 Task: Move the task Create a new online auction platform to the section To-Do in the project AgileKite and sort the tasks in the project by Due Date
Action: Mouse moved to (86, 327)
Screenshot: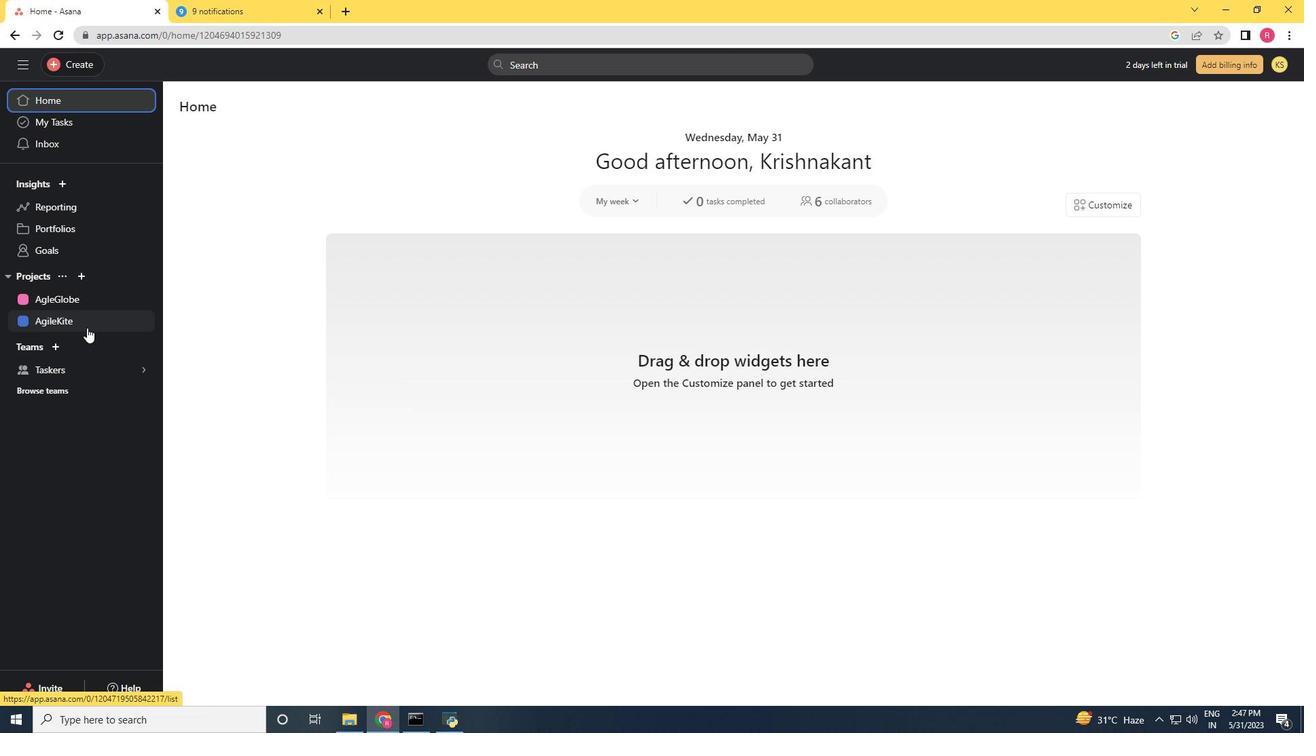 
Action: Mouse pressed left at (86, 327)
Screenshot: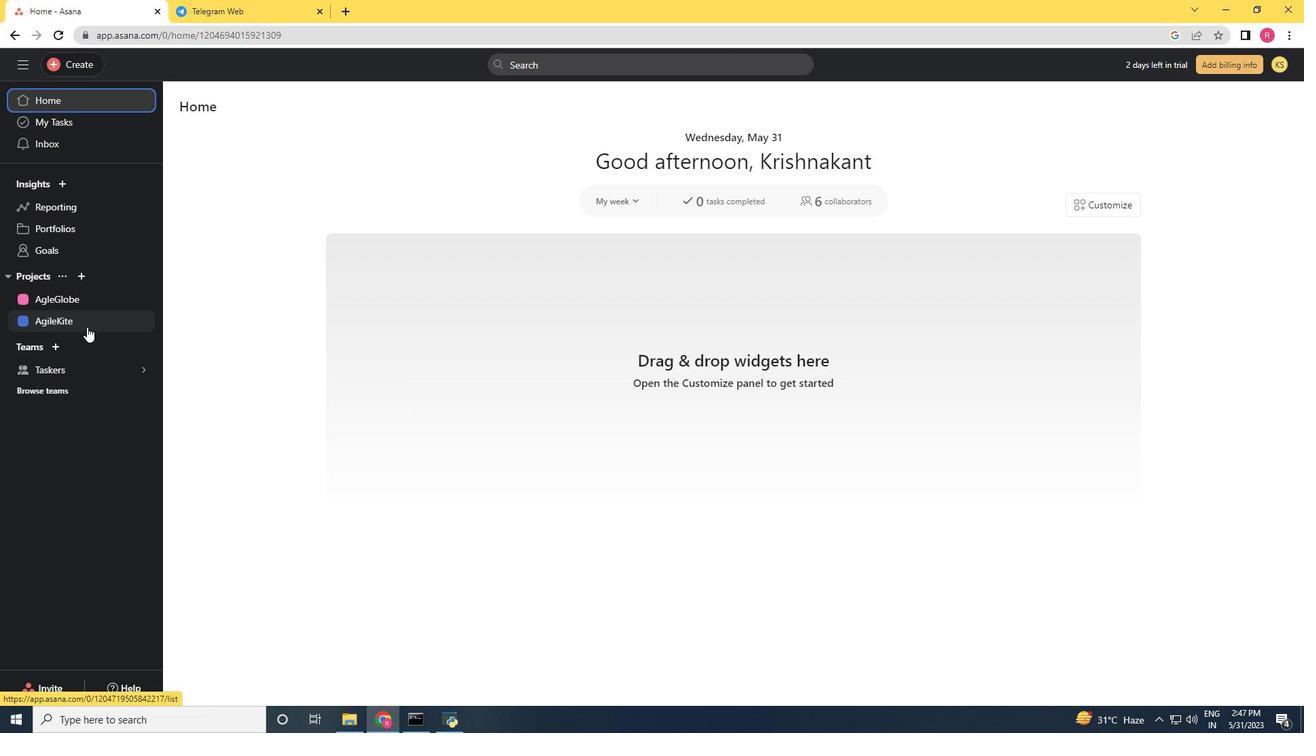
Action: Mouse moved to (91, 323)
Screenshot: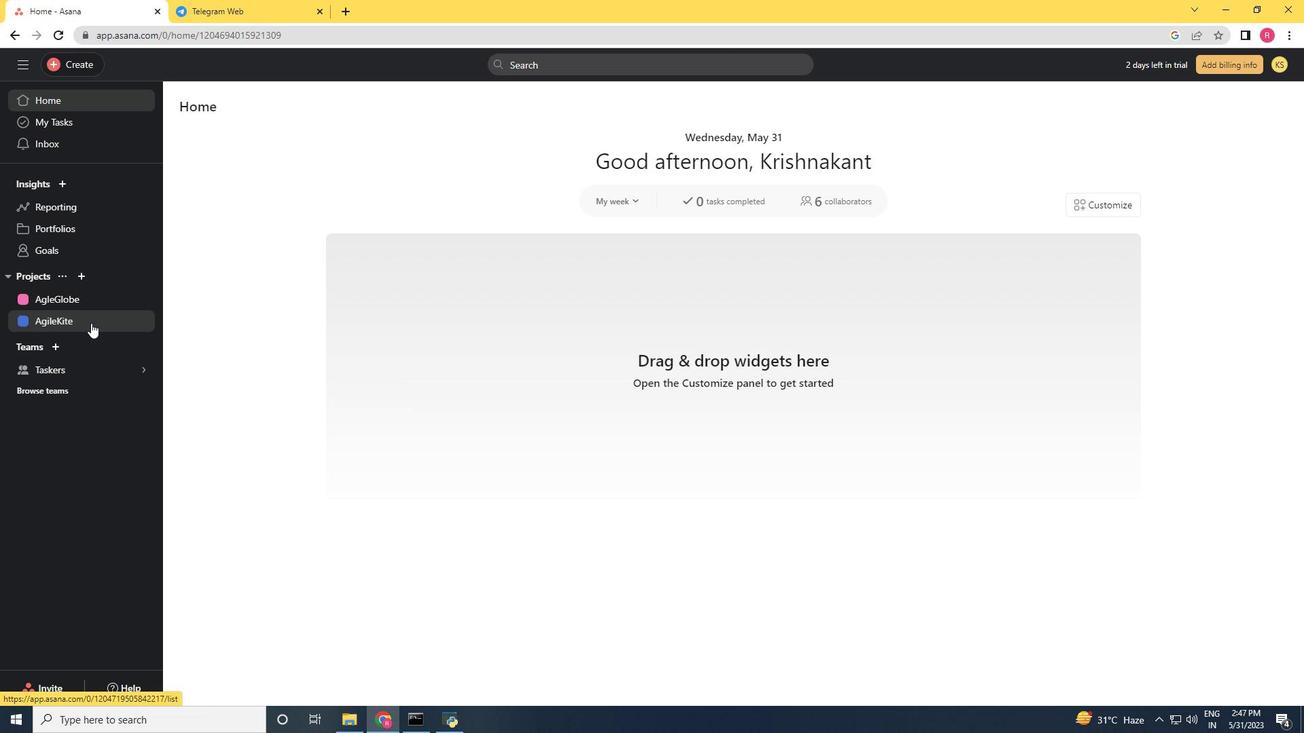 
Action: Mouse pressed left at (91, 323)
Screenshot: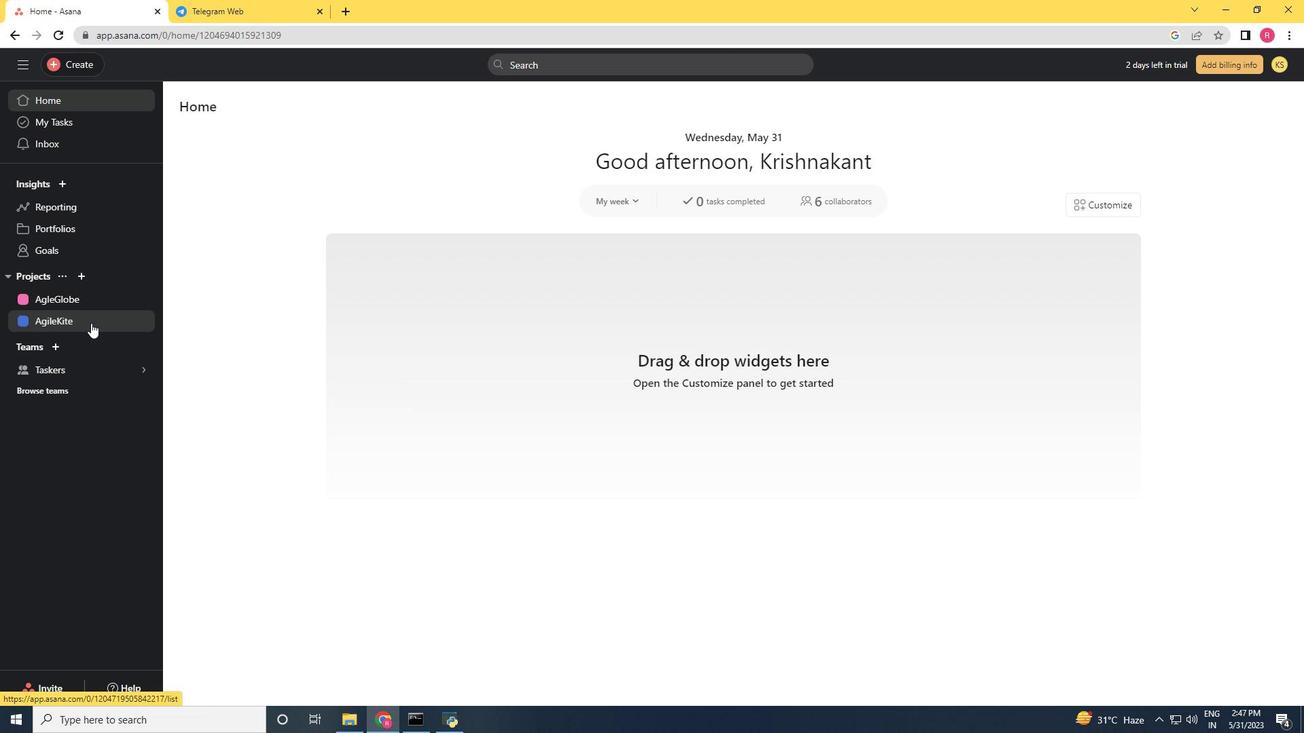 
Action: Mouse pressed left at (91, 323)
Screenshot: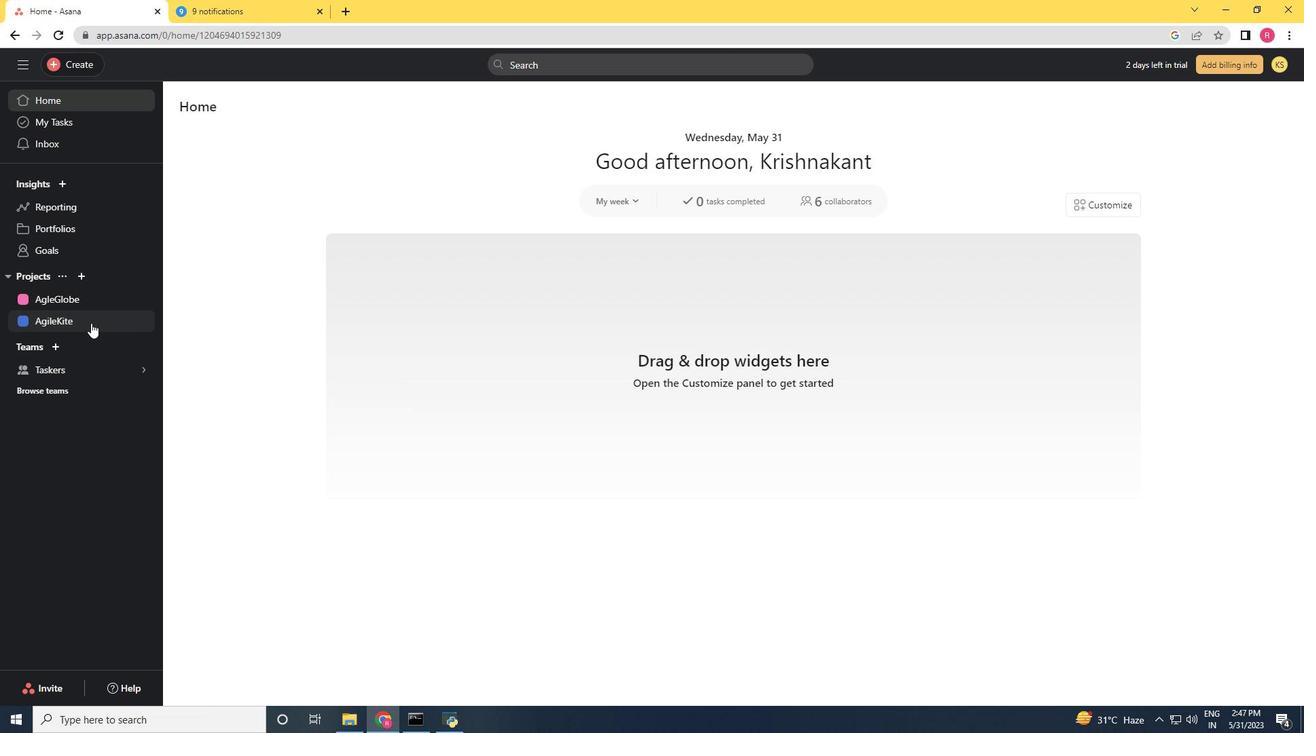 
Action: Mouse moved to (724, 279)
Screenshot: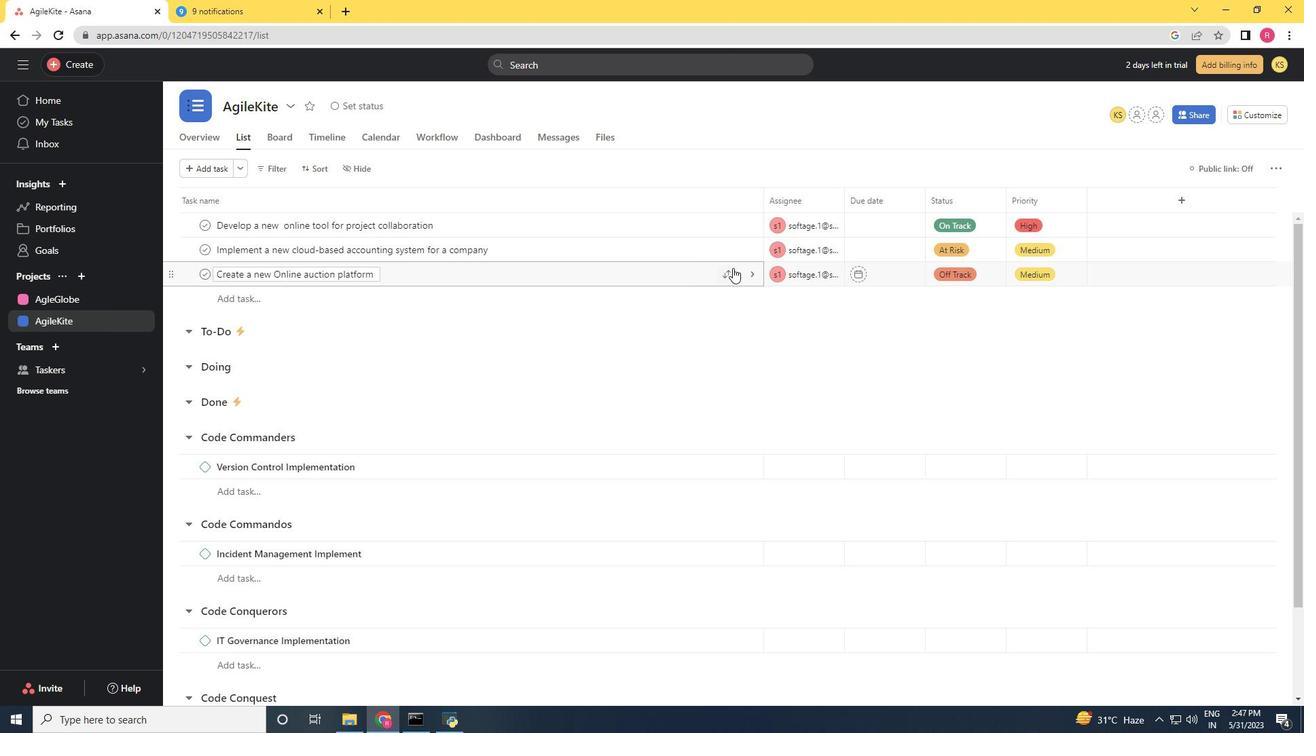 
Action: Mouse pressed left at (724, 279)
Screenshot: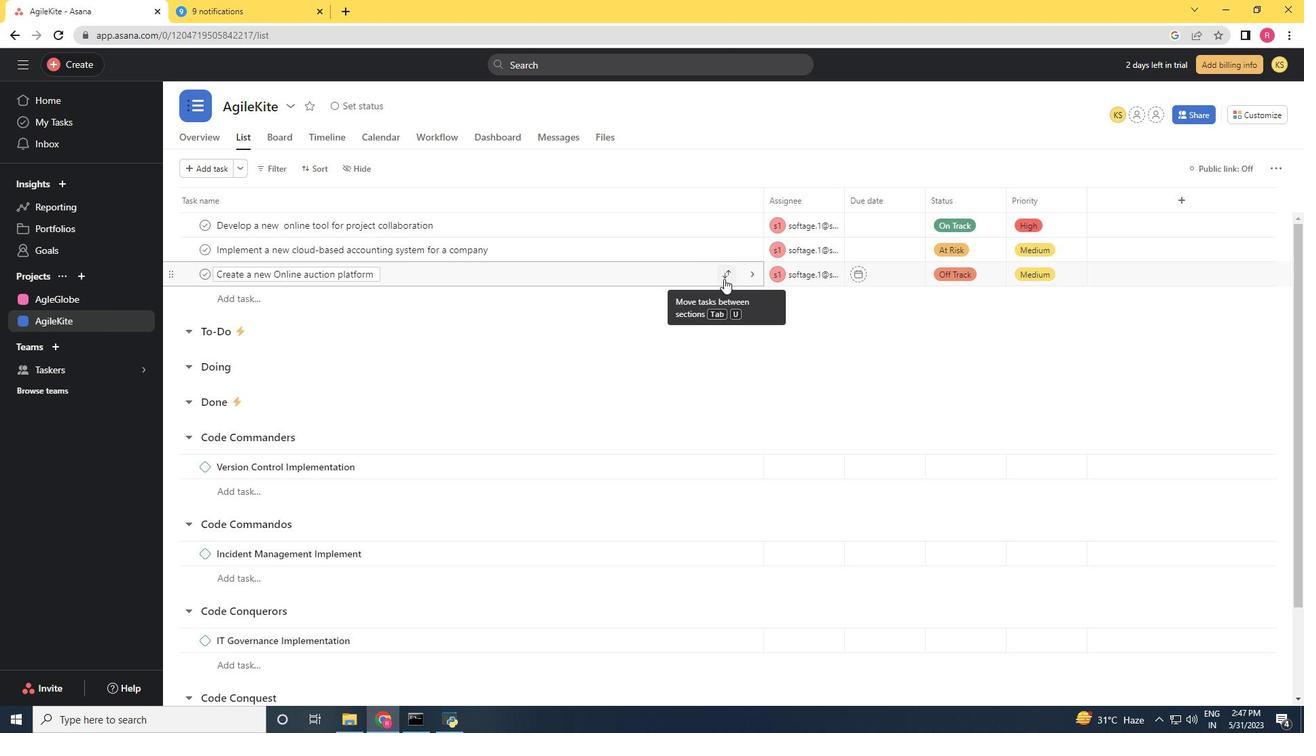 
Action: Mouse moved to (663, 355)
Screenshot: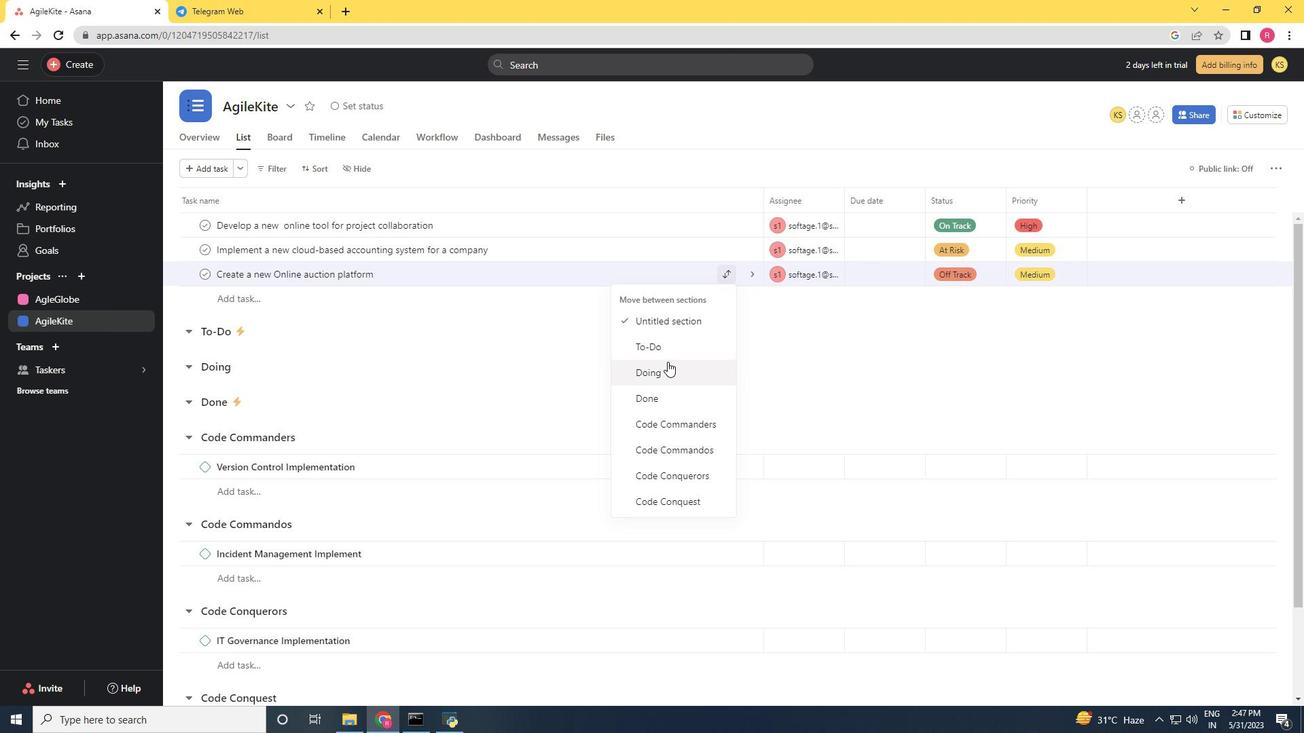 
Action: Mouse pressed left at (663, 355)
Screenshot: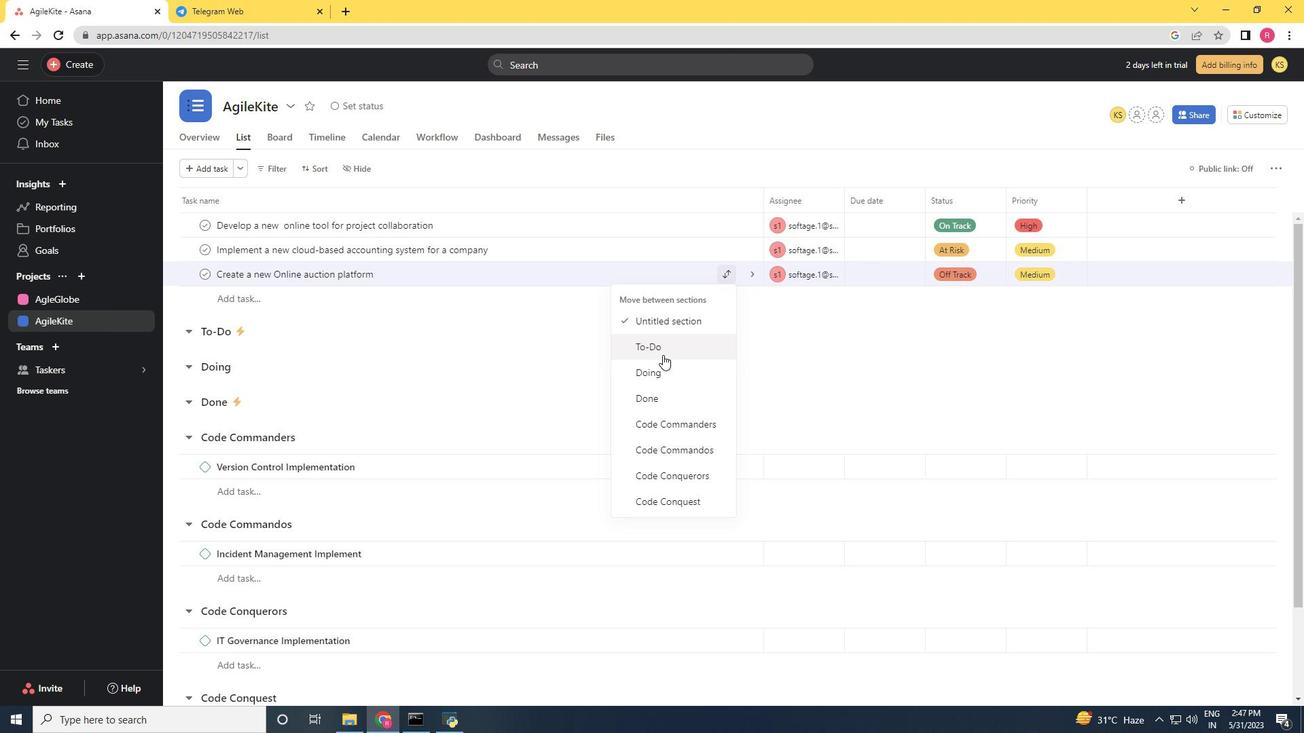 
Action: Mouse moved to (323, 163)
Screenshot: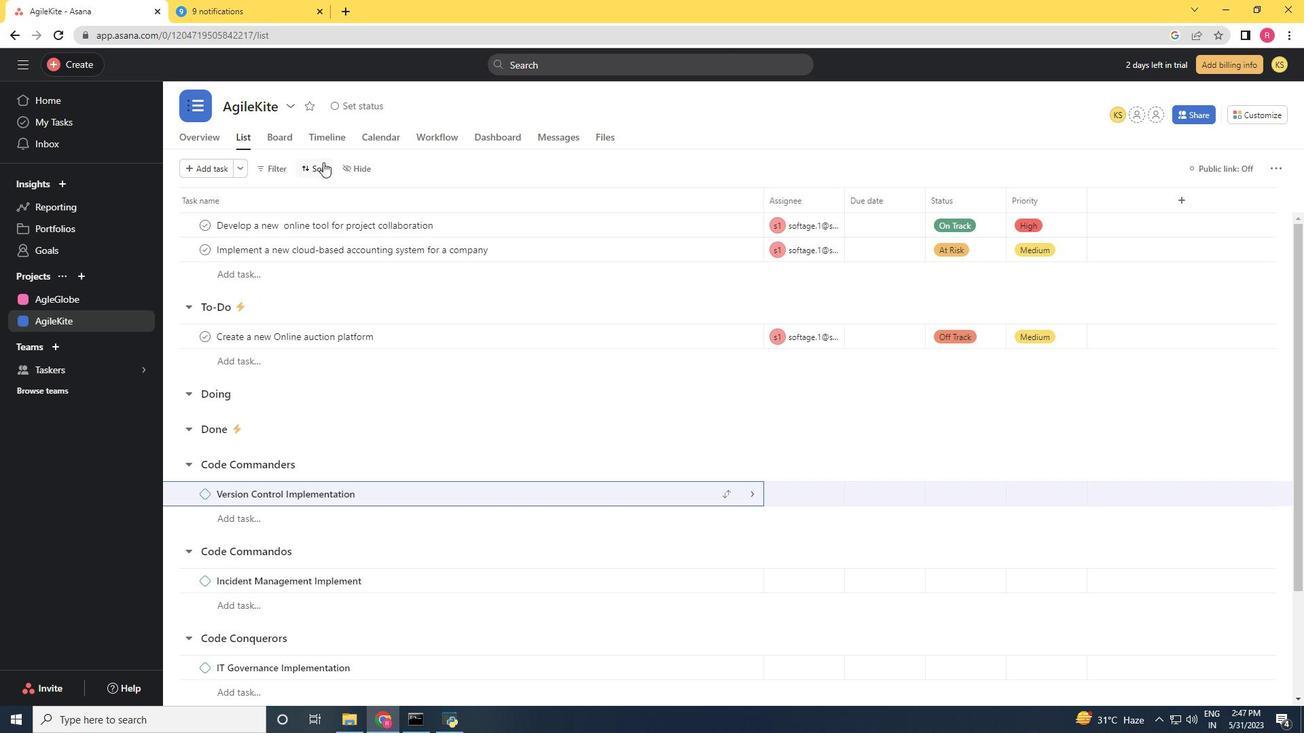 
Action: Mouse pressed left at (323, 163)
Screenshot: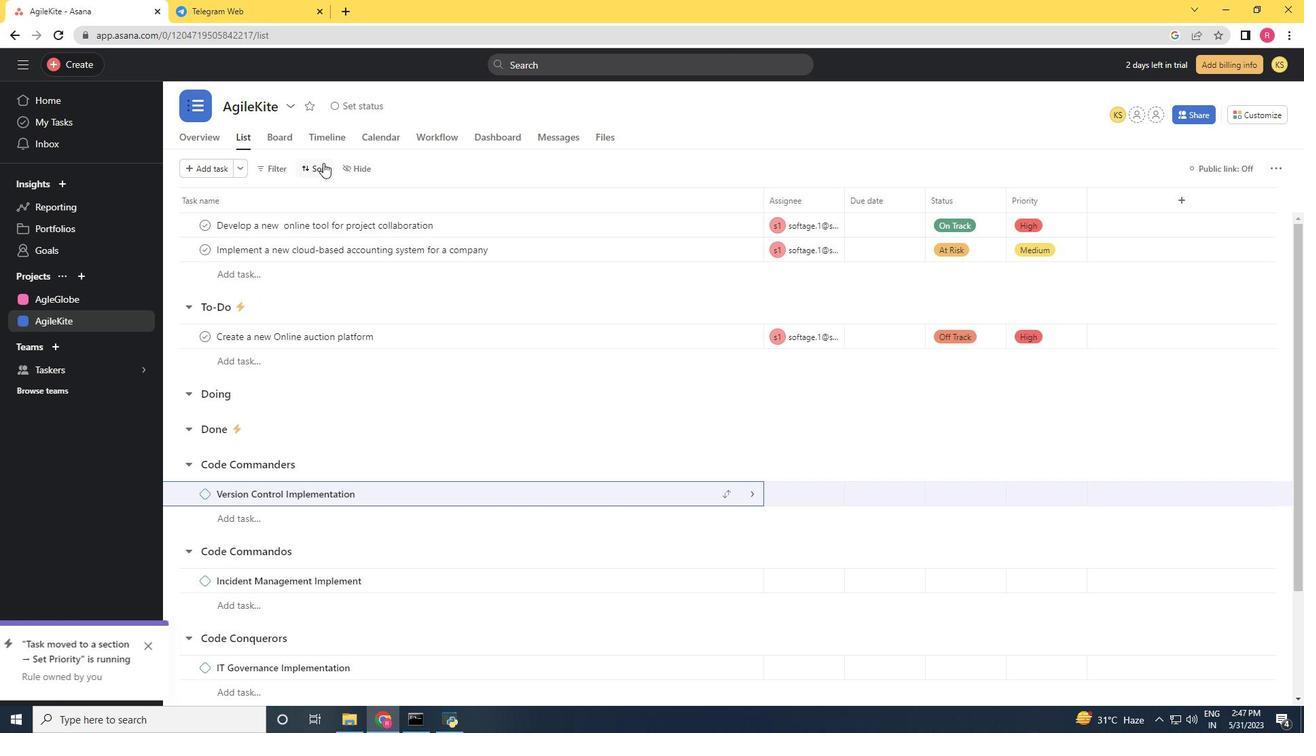 
Action: Mouse moved to (329, 254)
Screenshot: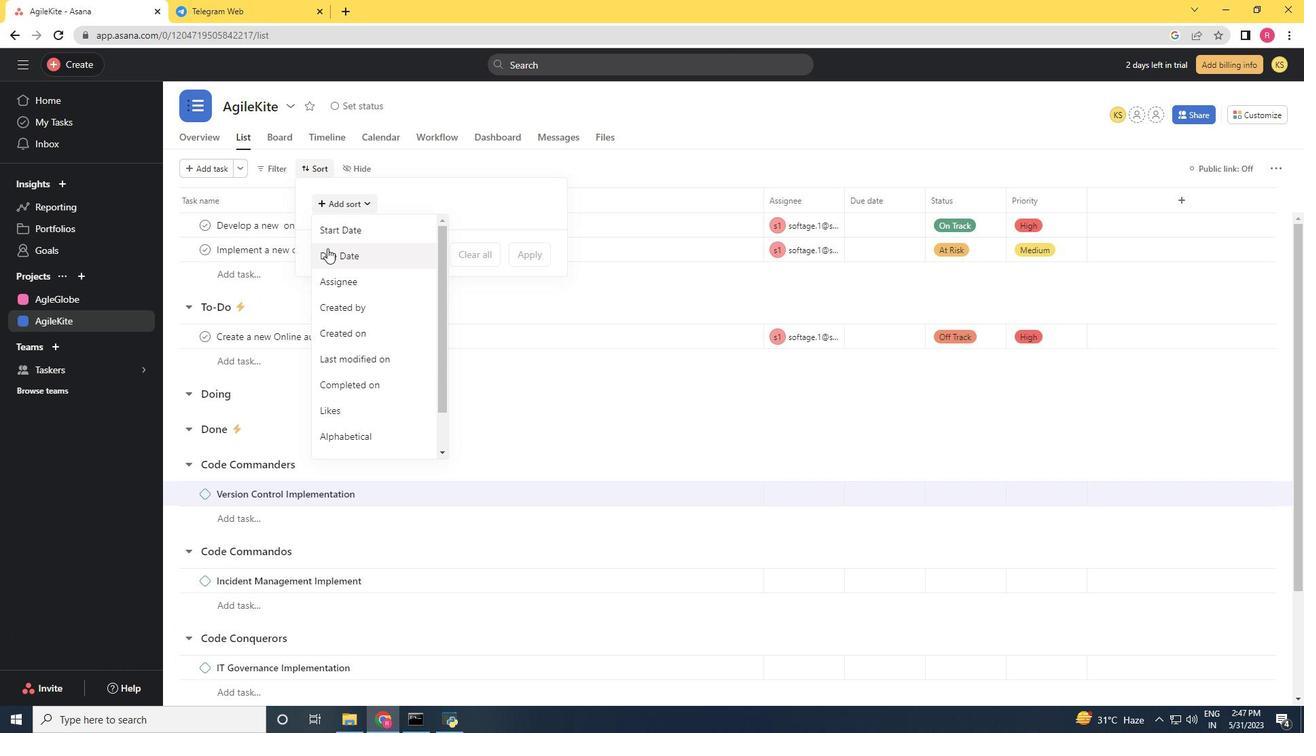 
Action: Mouse pressed left at (329, 254)
Screenshot: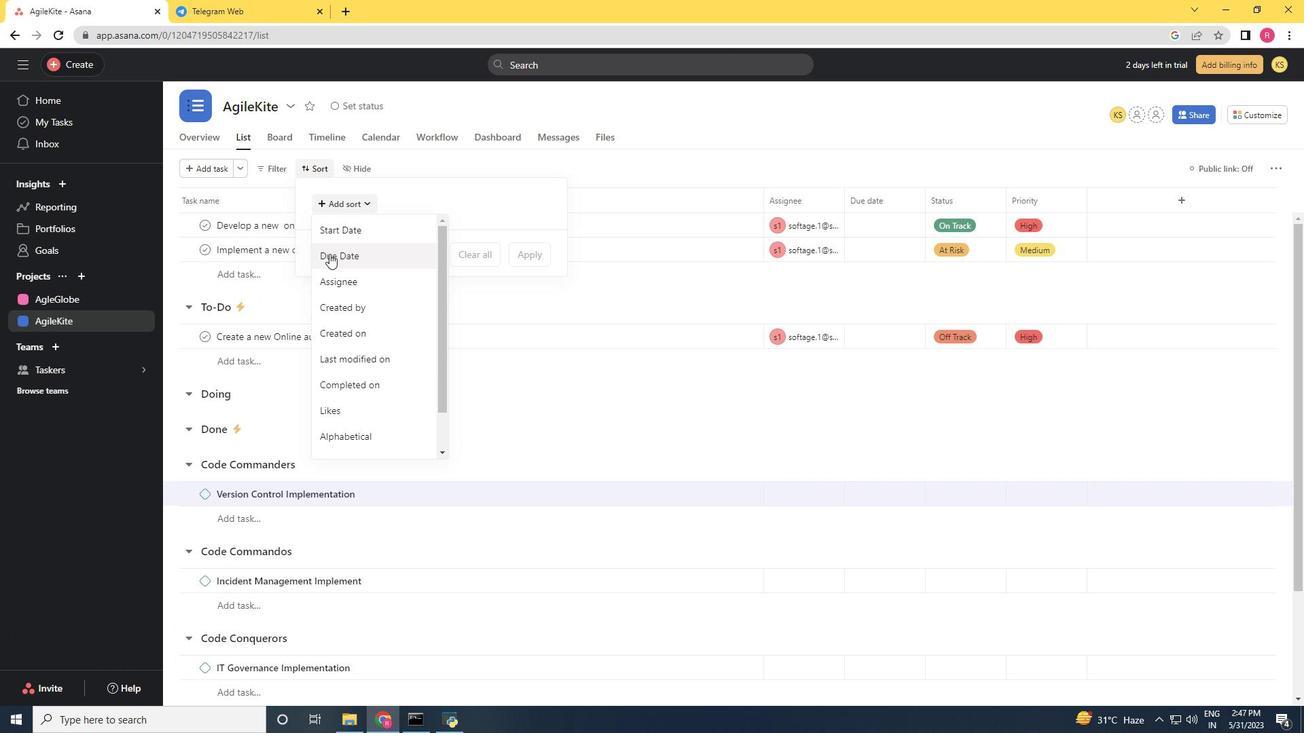 
Action: Mouse moved to (519, 307)
Screenshot: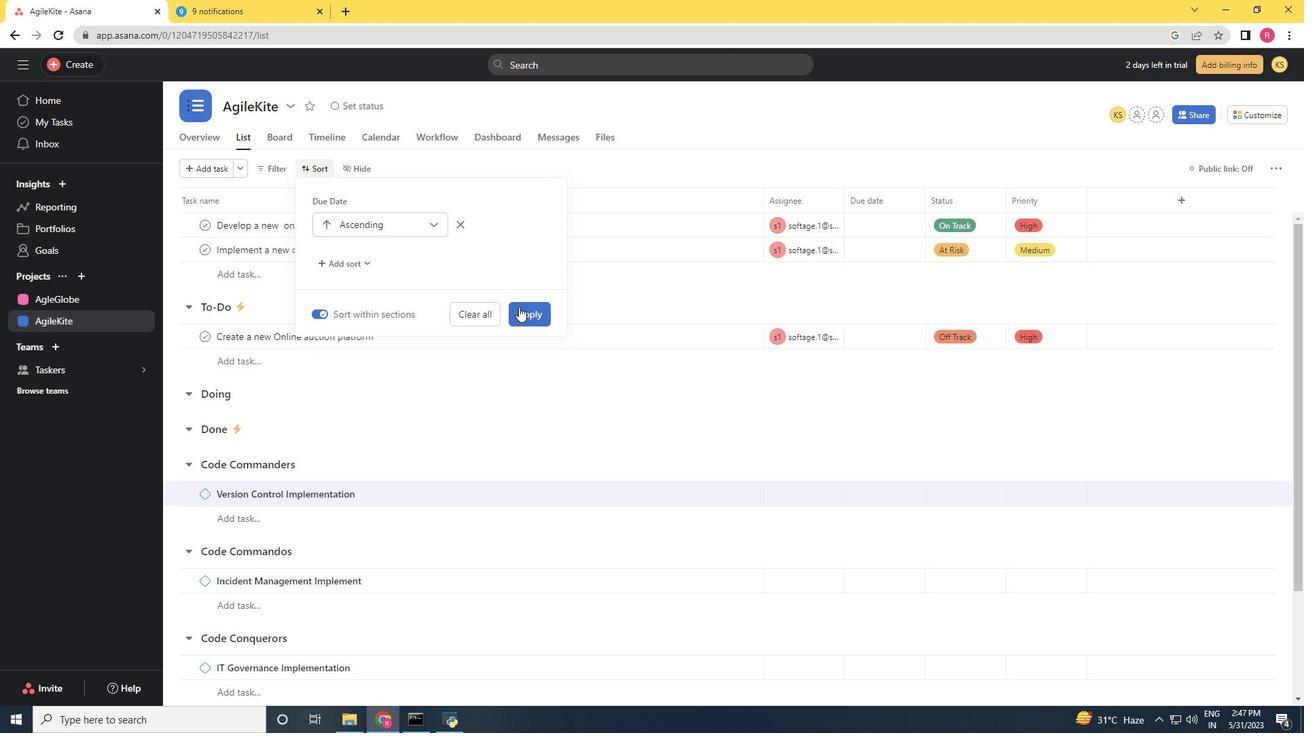 
Action: Mouse pressed left at (519, 307)
Screenshot: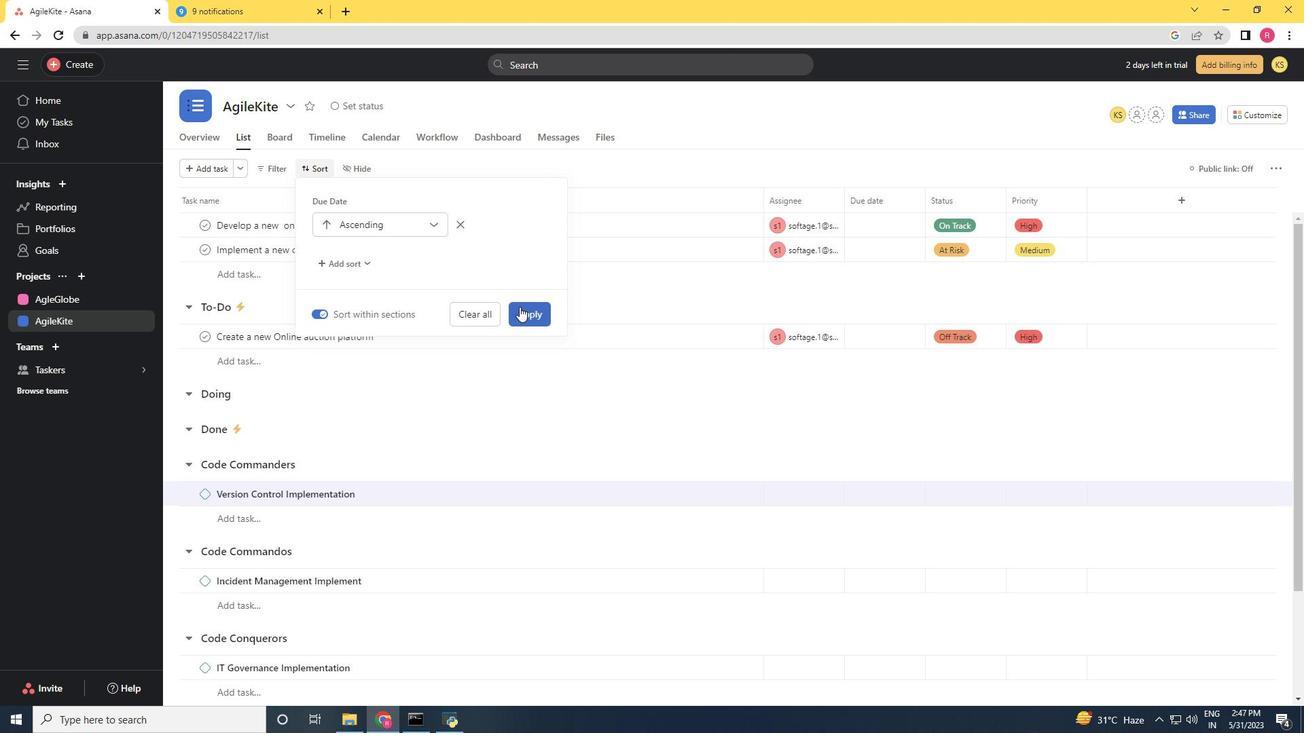 
Action: Mouse moved to (520, 307)
Screenshot: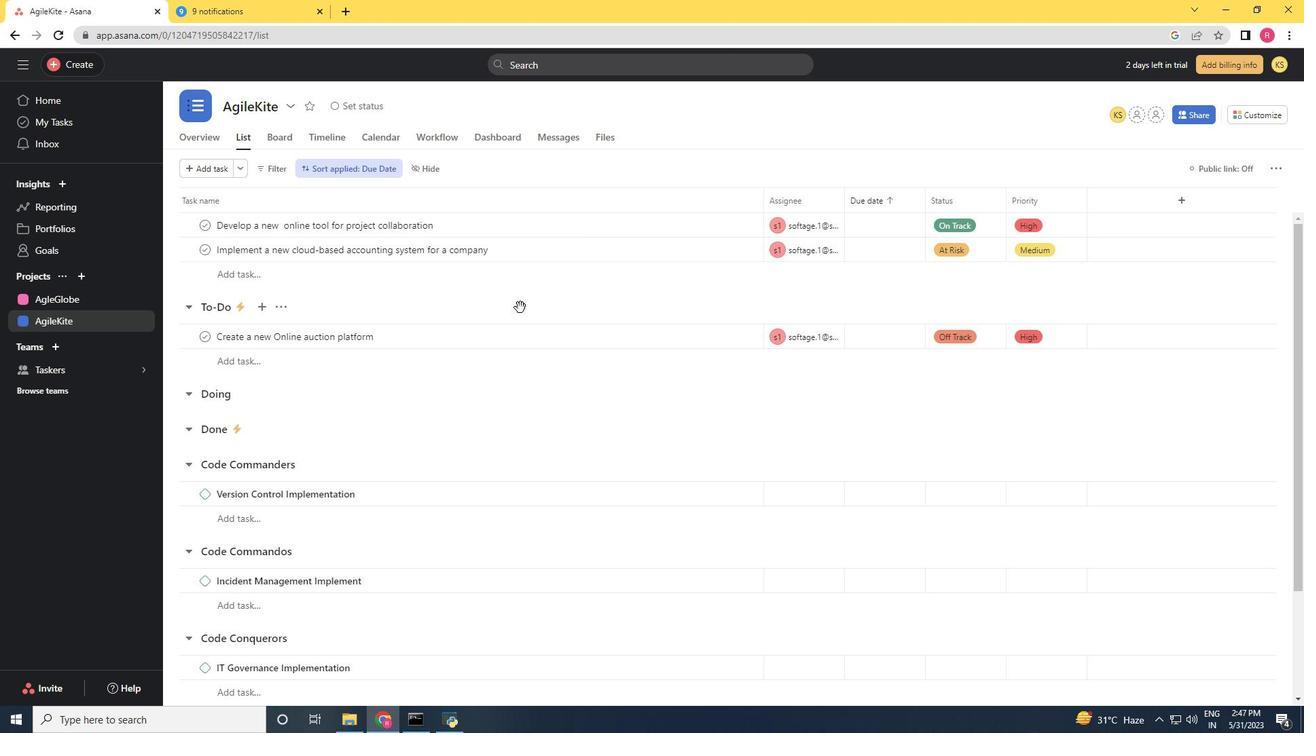 
